 Task: Add the task  Implement a new cloud-based expense tracking system for a company to the section Sonic Swoop in the project ConduitTech and add a Due Date to the respective task as 2023/12/14
Action: Mouse moved to (303, 283)
Screenshot: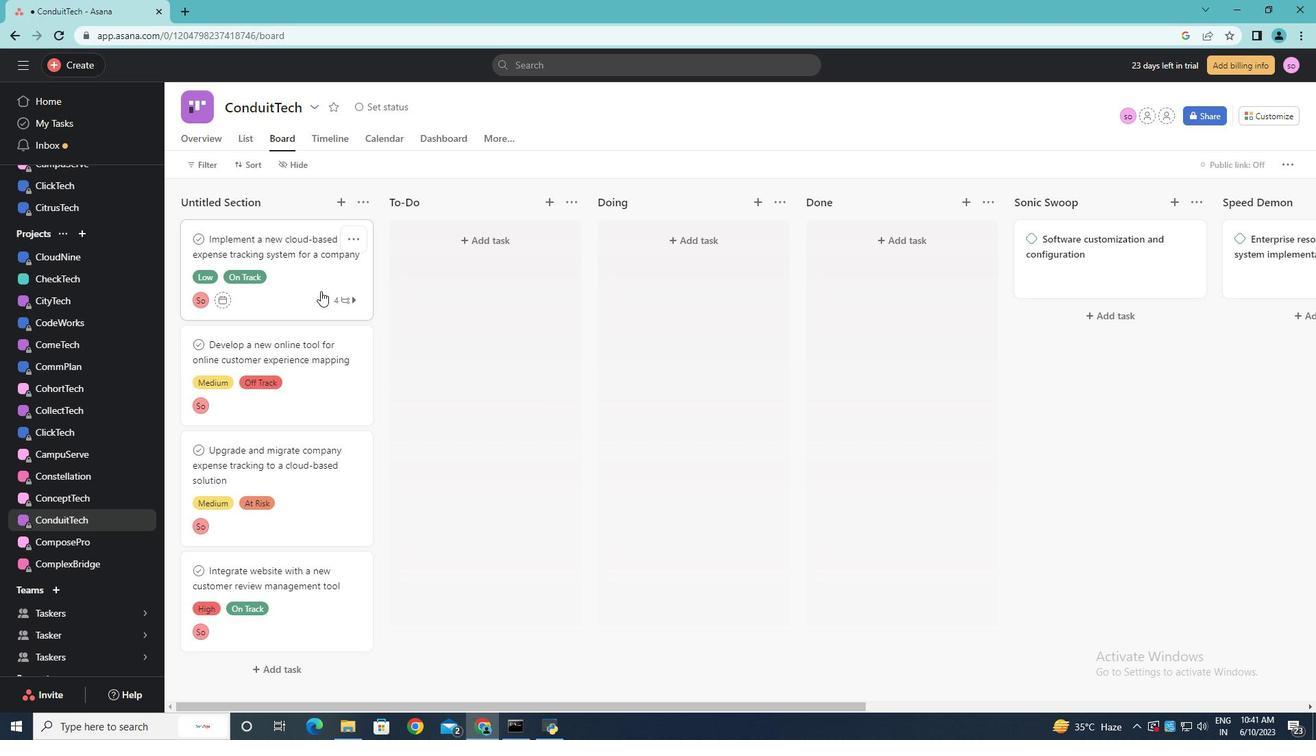 
Action: Mouse pressed left at (303, 283)
Screenshot: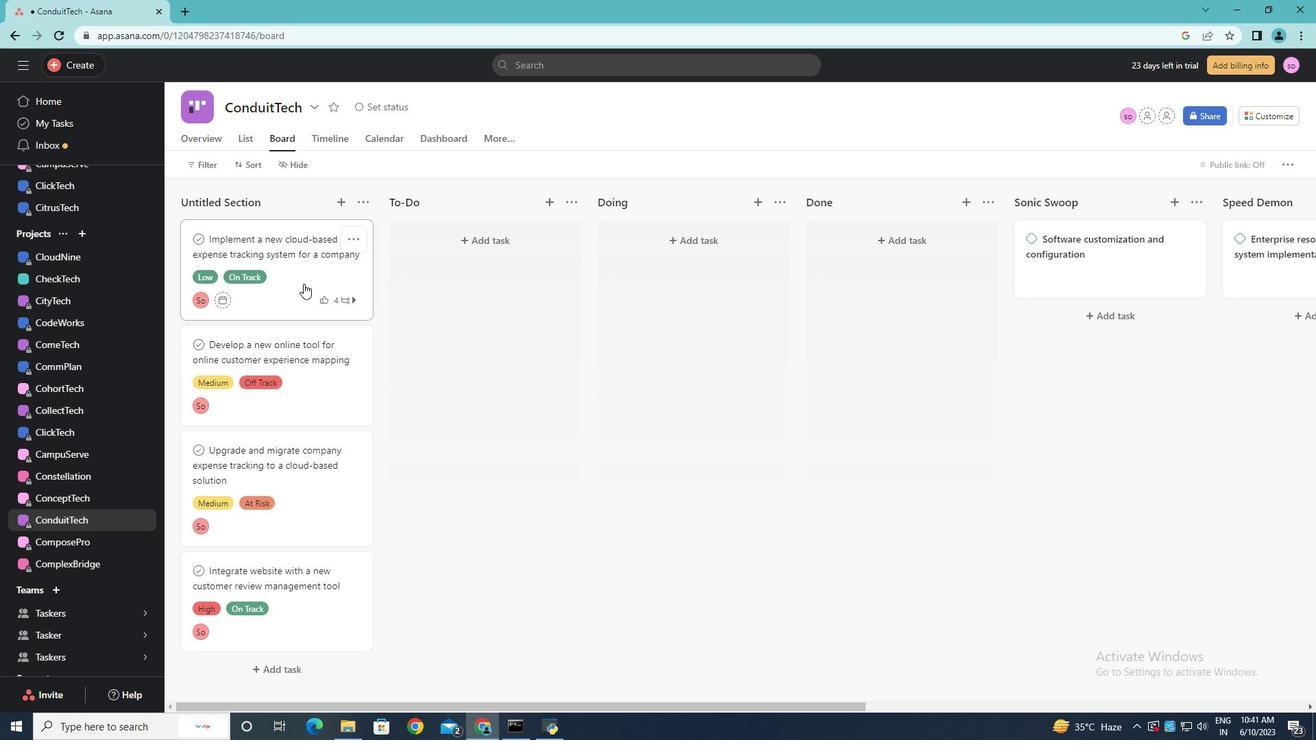 
Action: Mouse moved to (1056, 385)
Screenshot: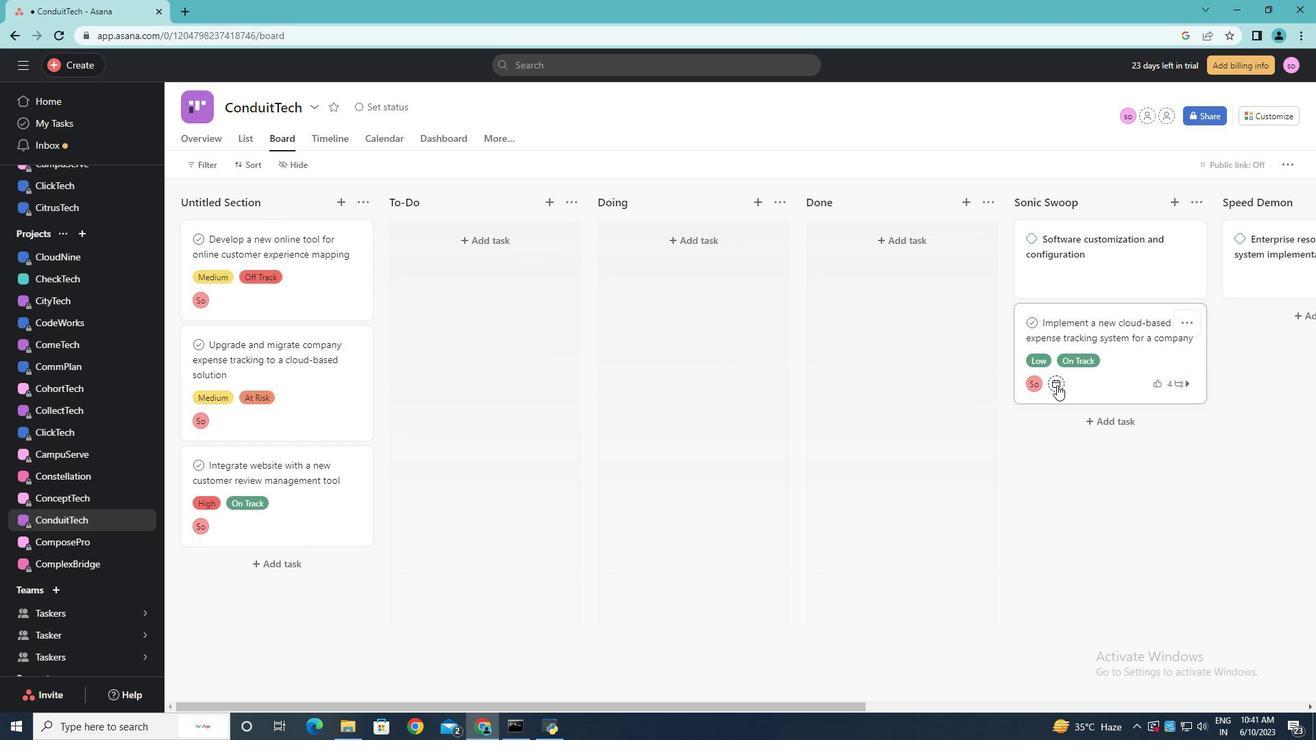 
Action: Mouse pressed left at (1056, 385)
Screenshot: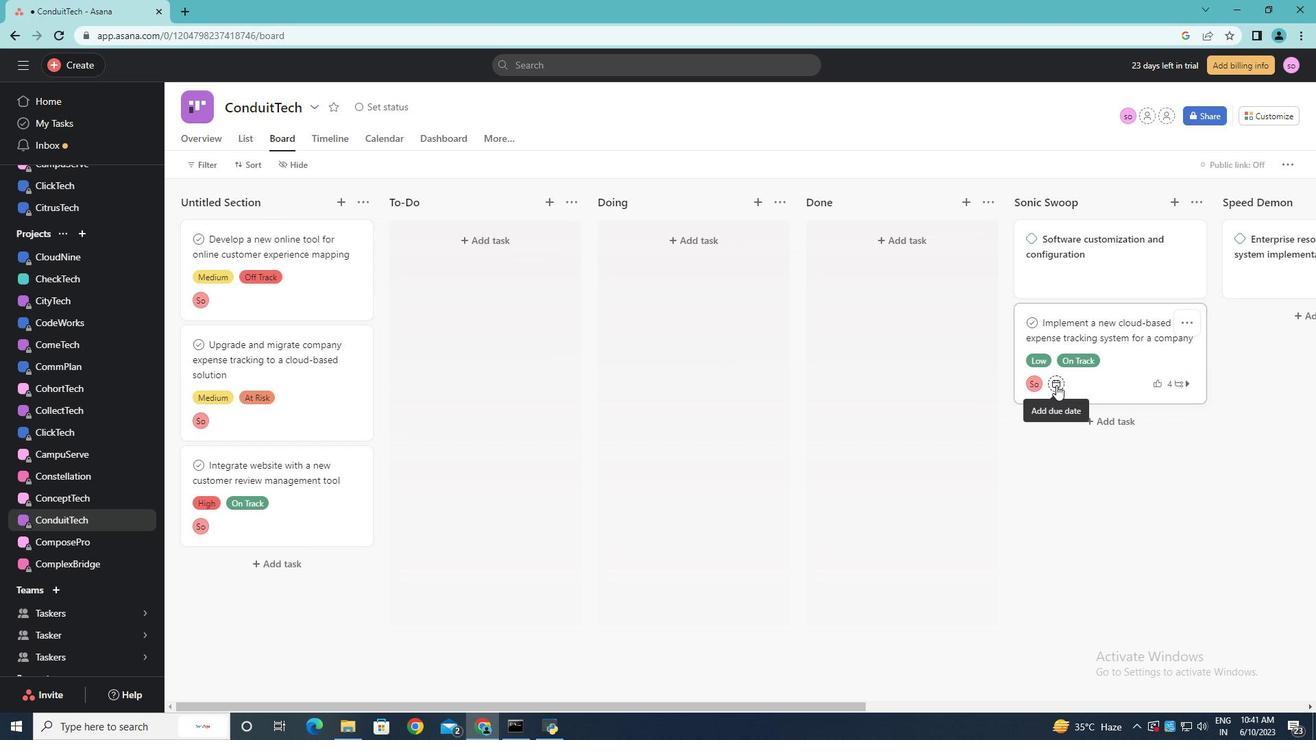 
Action: Mouse moved to (1210, 450)
Screenshot: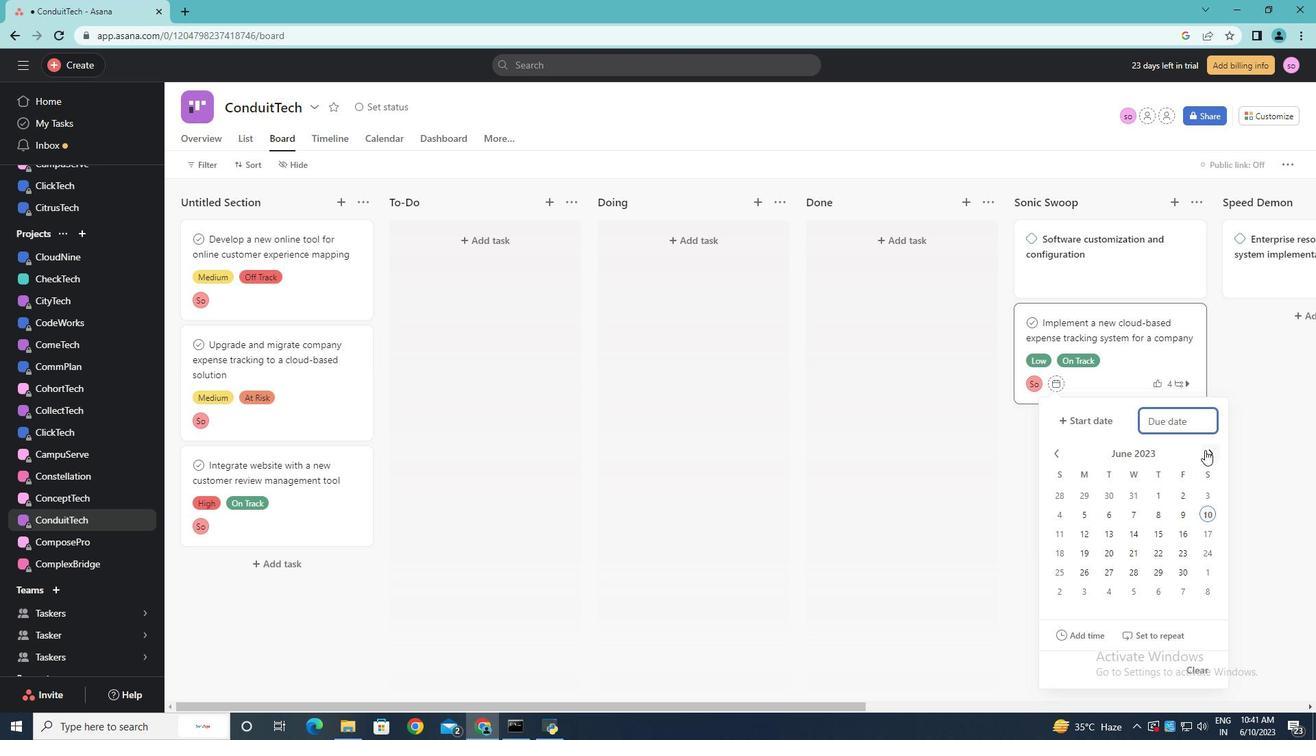 
Action: Mouse pressed left at (1210, 450)
Screenshot: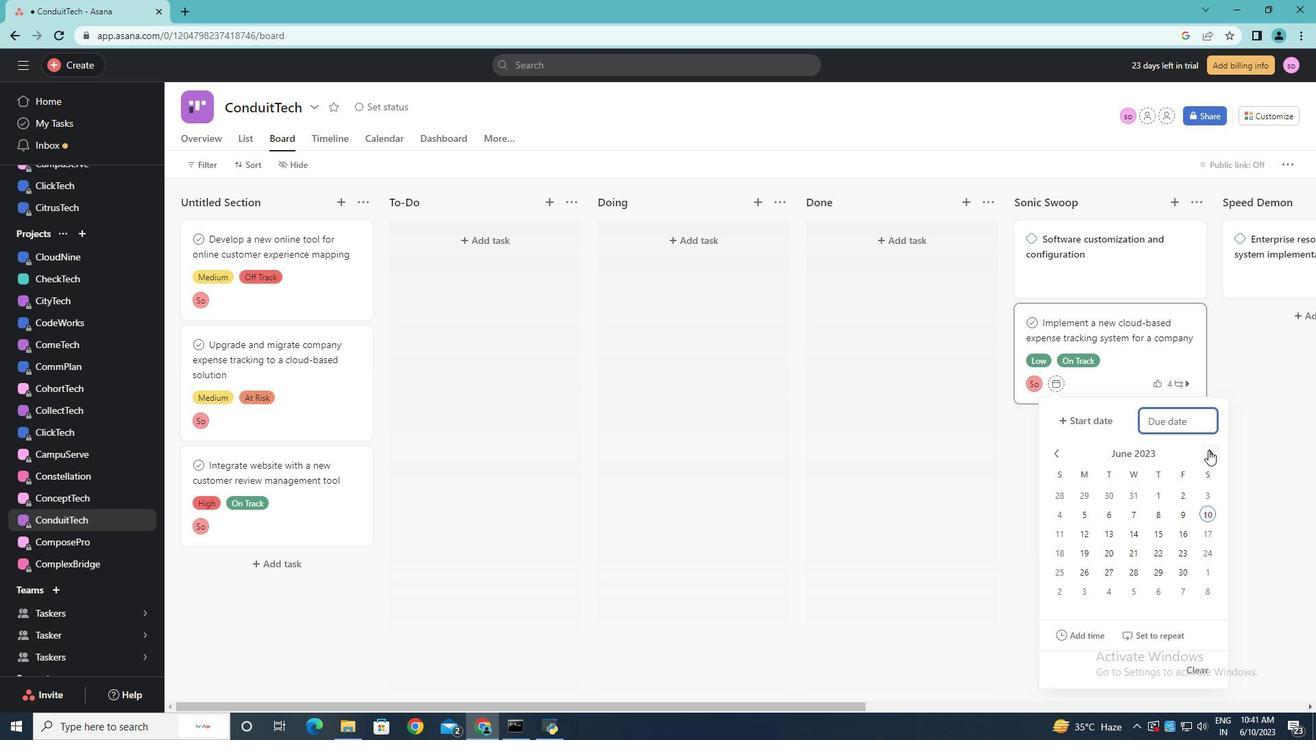 
Action: Mouse pressed left at (1210, 450)
Screenshot: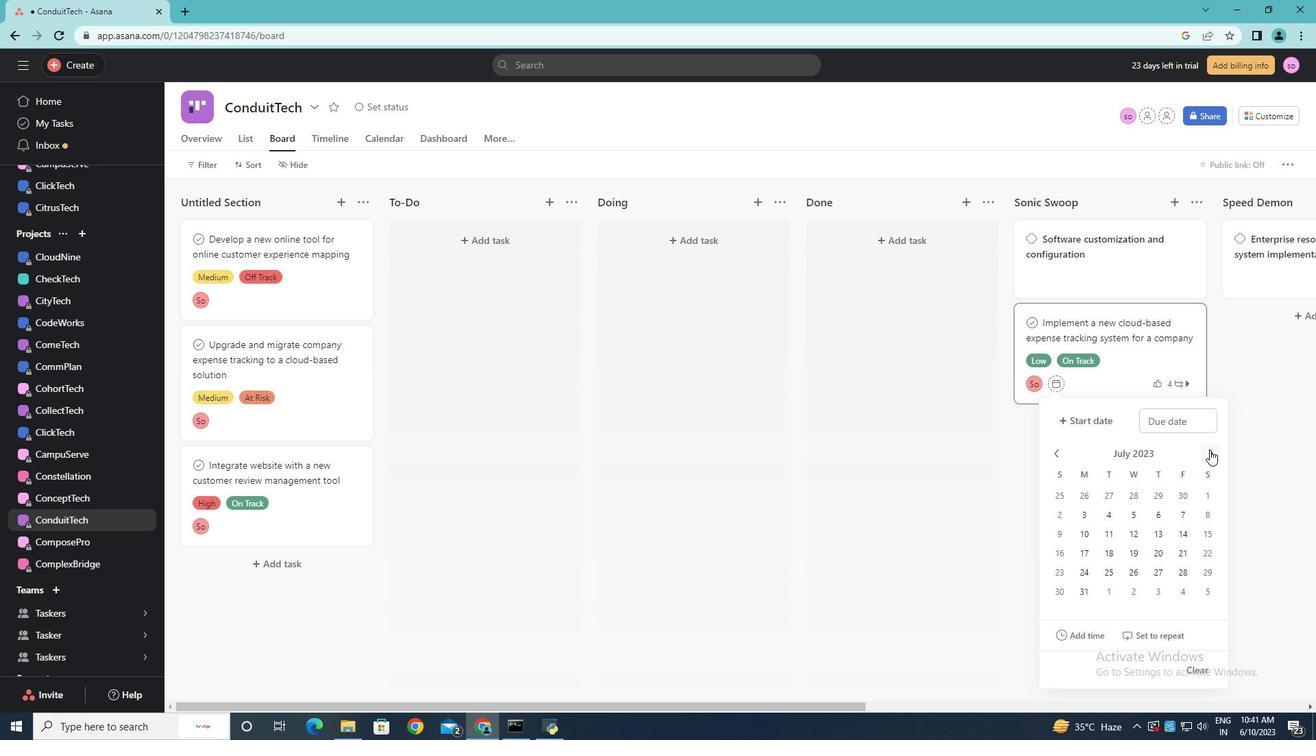 
Action: Mouse pressed left at (1210, 450)
Screenshot: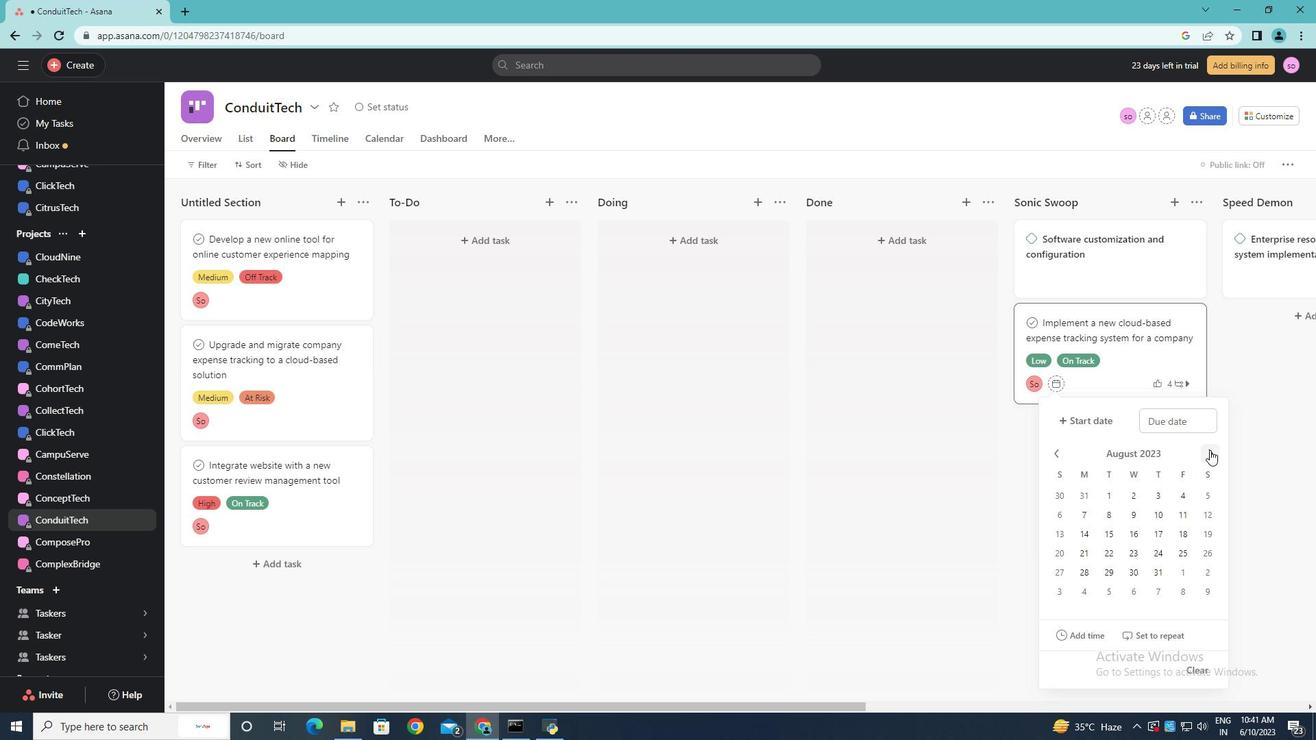 
Action: Mouse pressed left at (1210, 450)
Screenshot: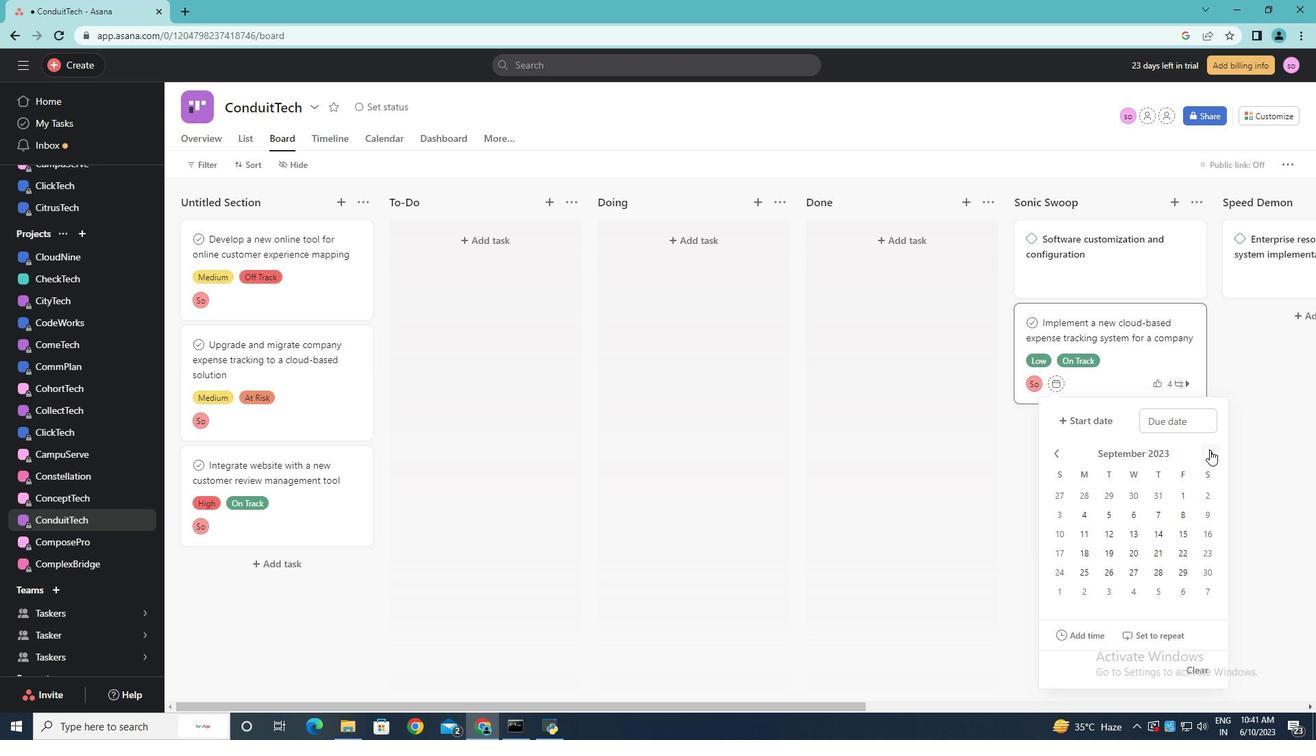 
Action: Mouse pressed left at (1210, 450)
Screenshot: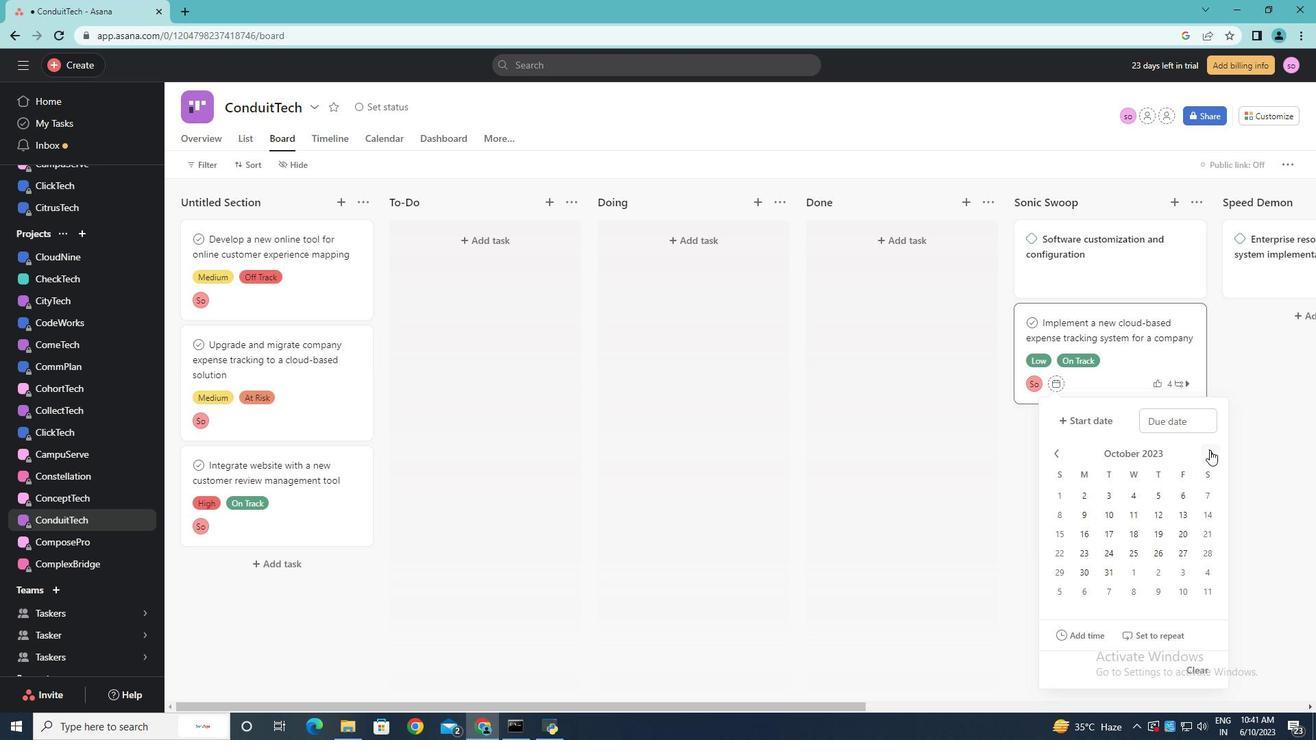 
Action: Mouse pressed left at (1210, 450)
Screenshot: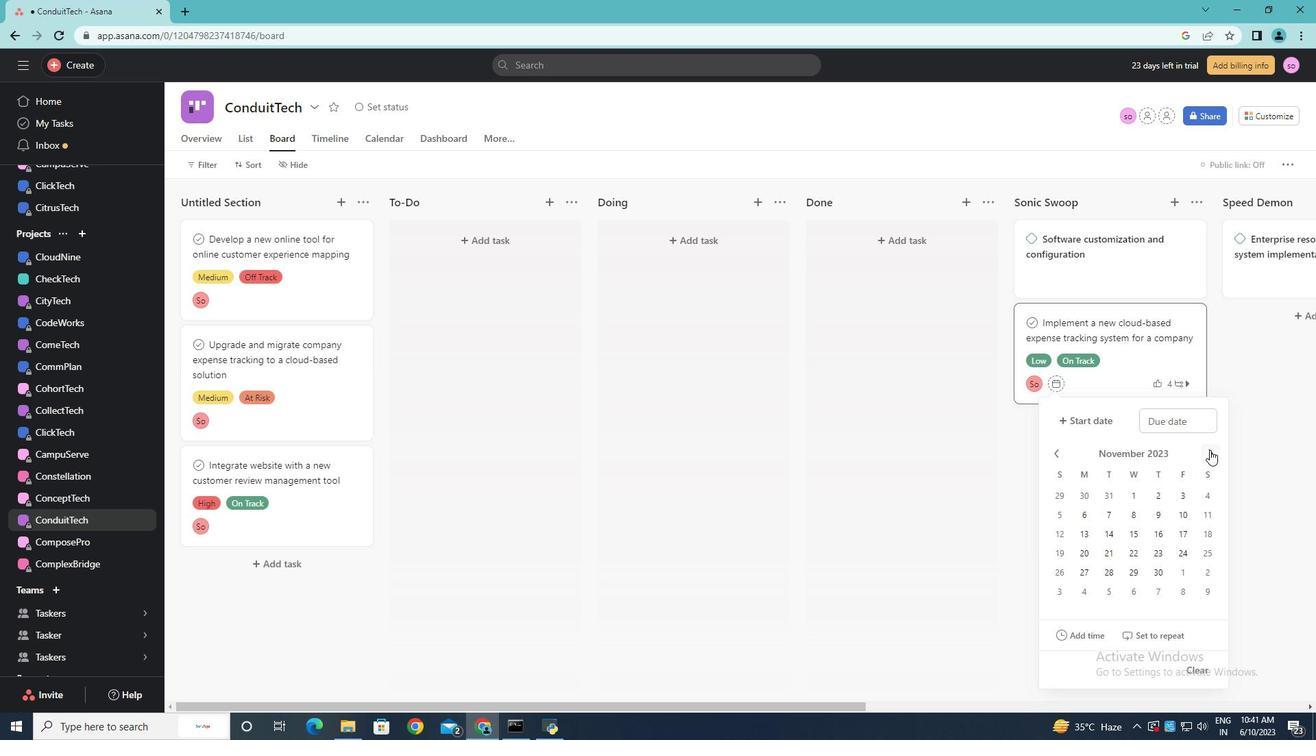 
Action: Mouse moved to (1150, 527)
Screenshot: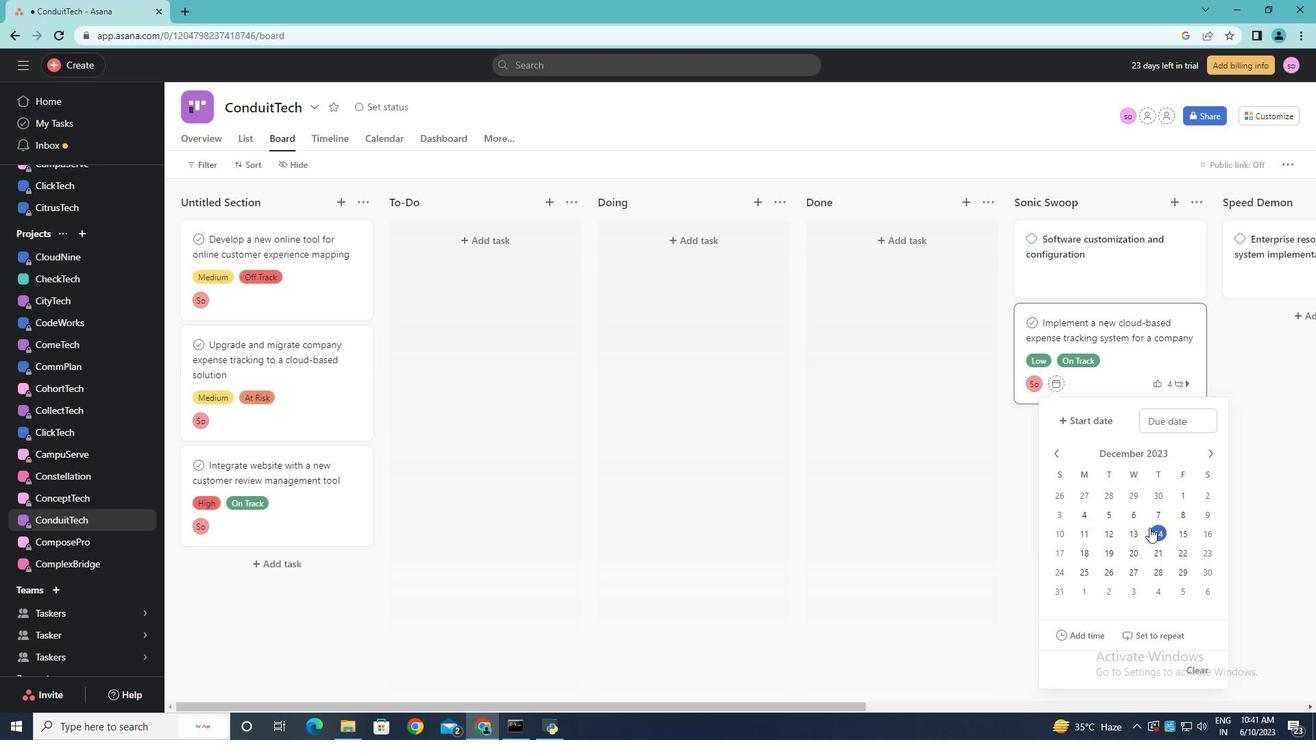 
Action: Mouse pressed left at (1150, 527)
Screenshot: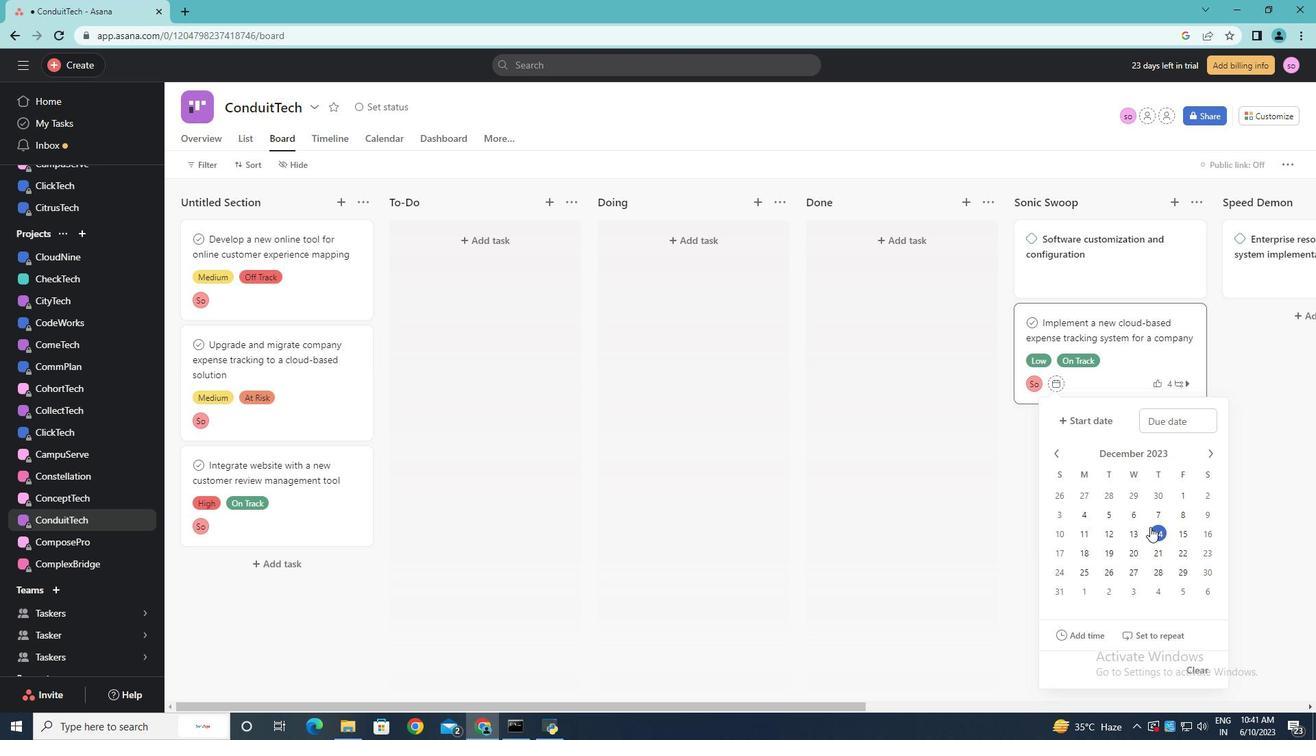 
Action: Mouse moved to (875, 573)
Screenshot: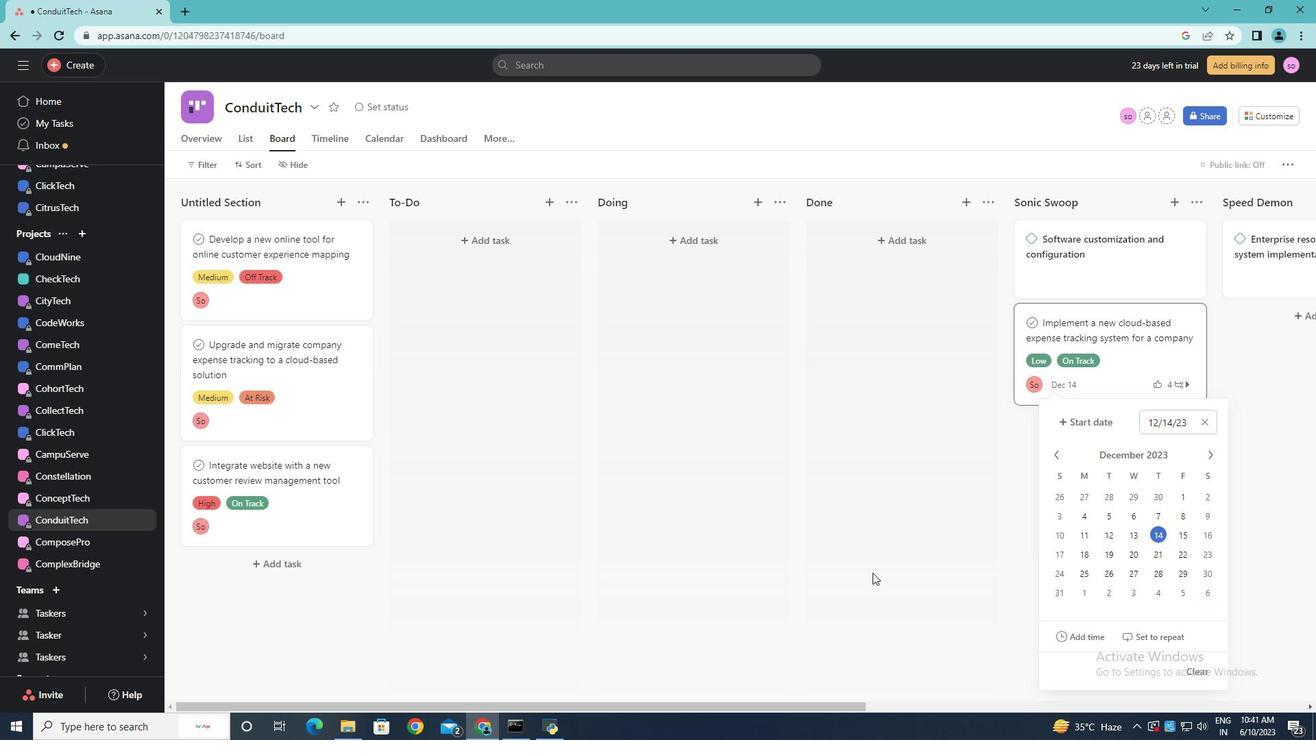 
Action: Mouse pressed left at (875, 573)
Screenshot: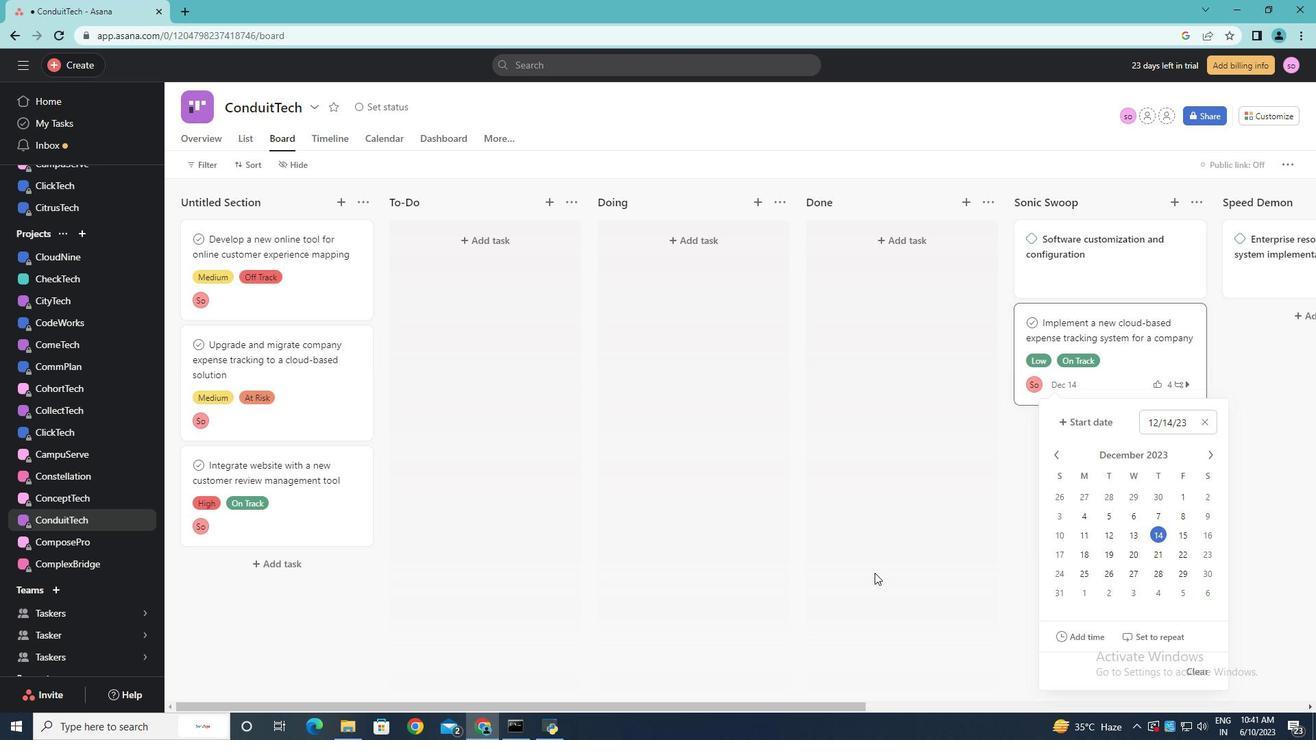 
